 Task: Create a section Speed Runner and in the section, add a milestone IT governance framework implementation in the project ControlBridge
Action: Mouse moved to (88, 426)
Screenshot: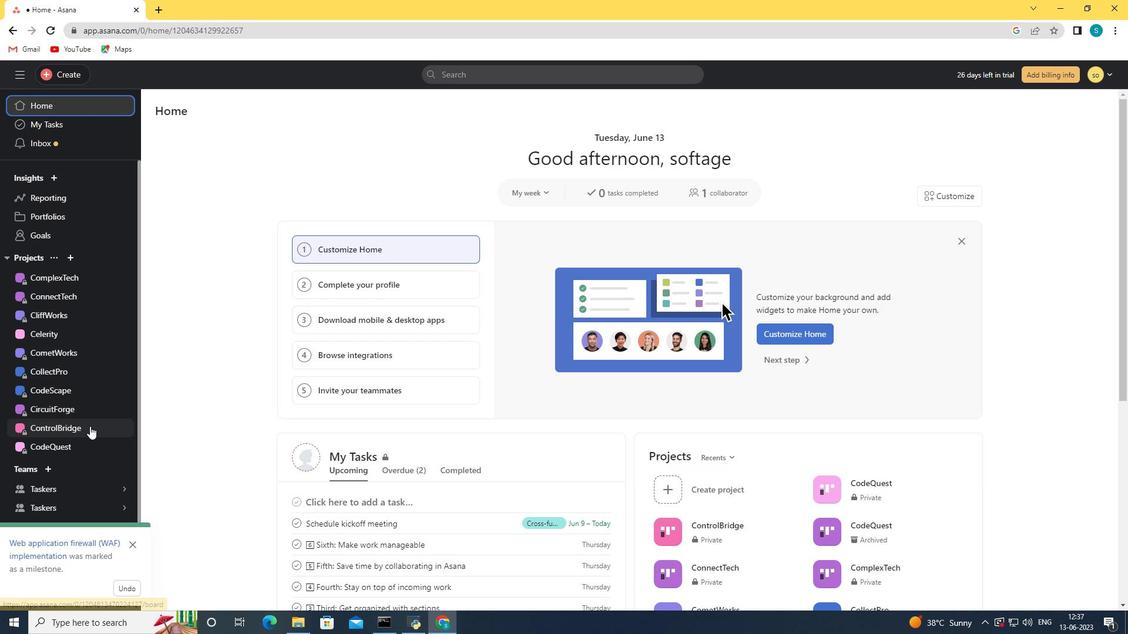 
Action: Mouse pressed left at (88, 426)
Screenshot: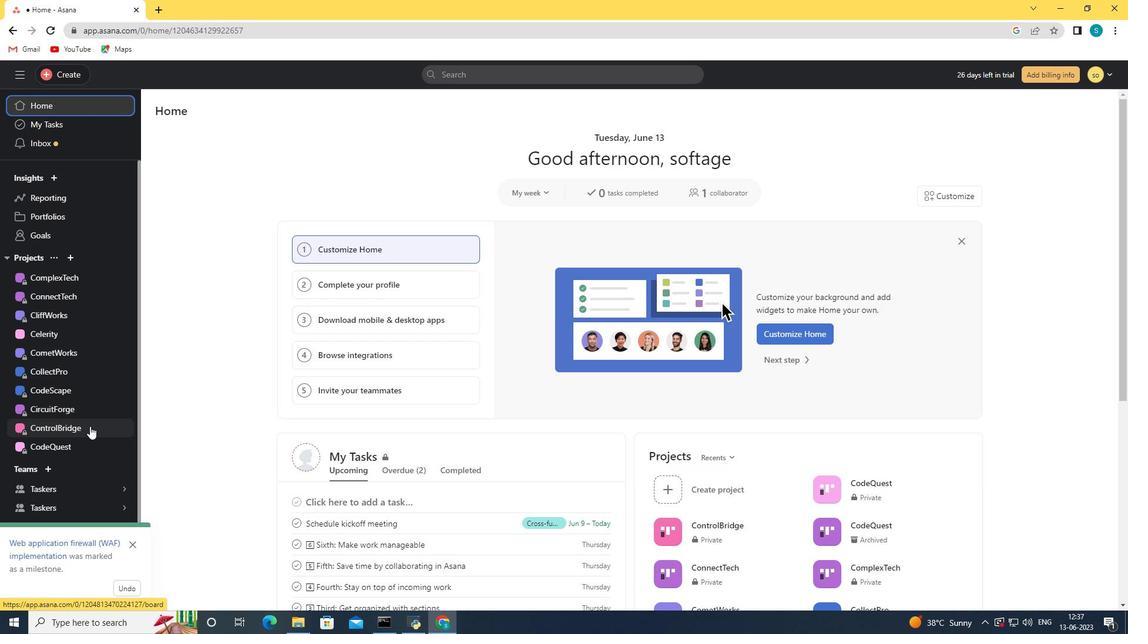 
Action: Mouse moved to (68, 441)
Screenshot: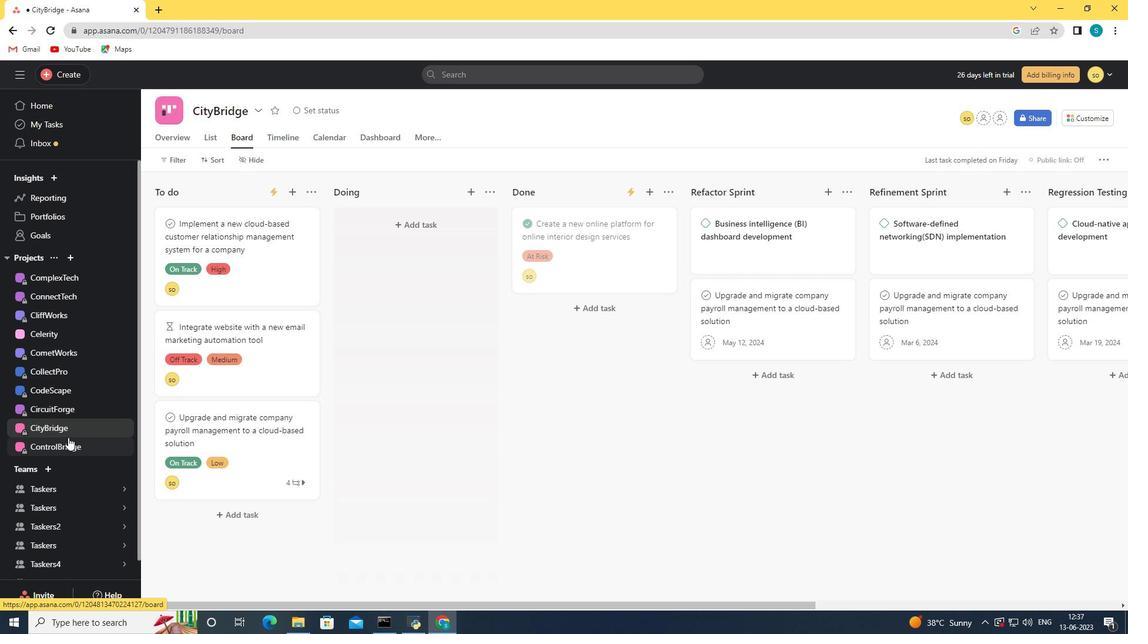 
Action: Mouse pressed left at (68, 441)
Screenshot: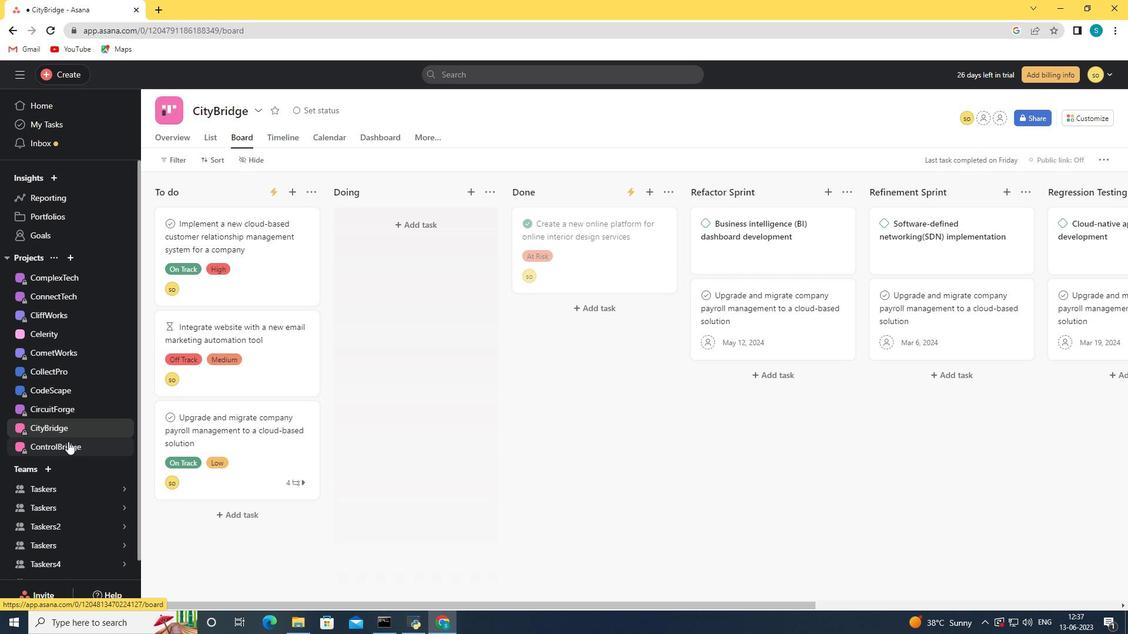 
Action: Mouse moved to (895, 195)
Screenshot: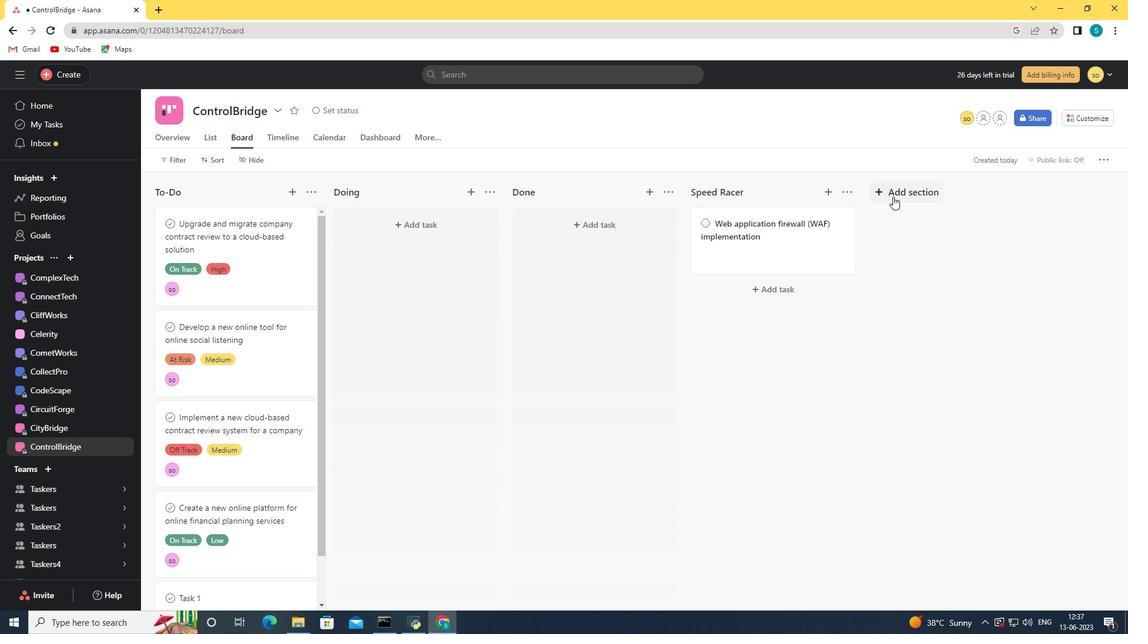 
Action: Mouse pressed left at (895, 195)
Screenshot: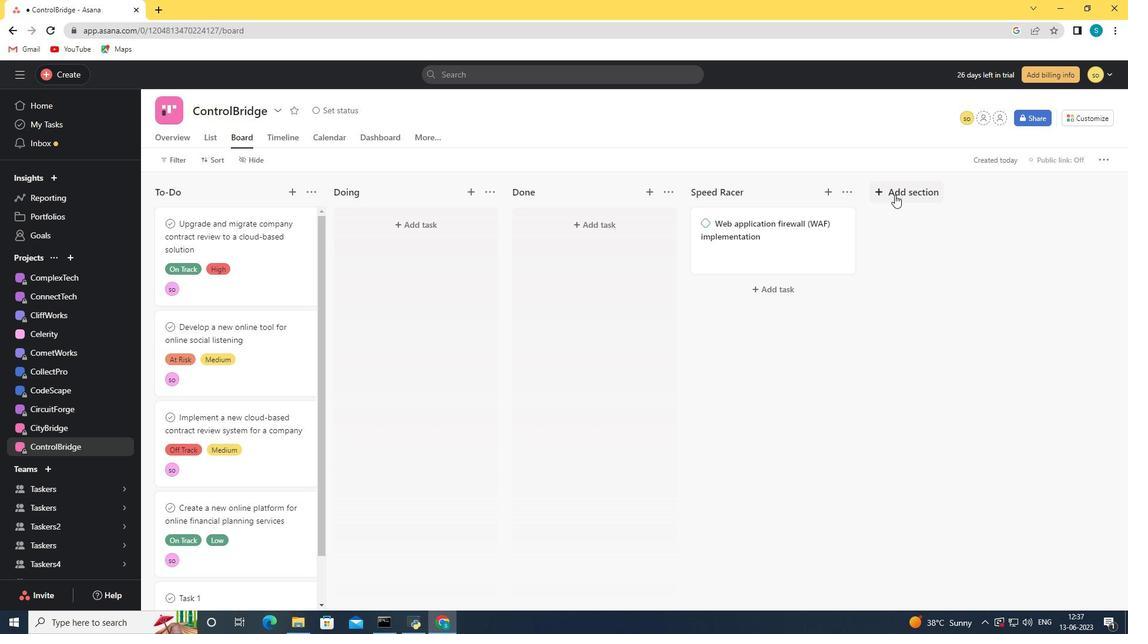 
Action: Mouse moved to (882, 198)
Screenshot: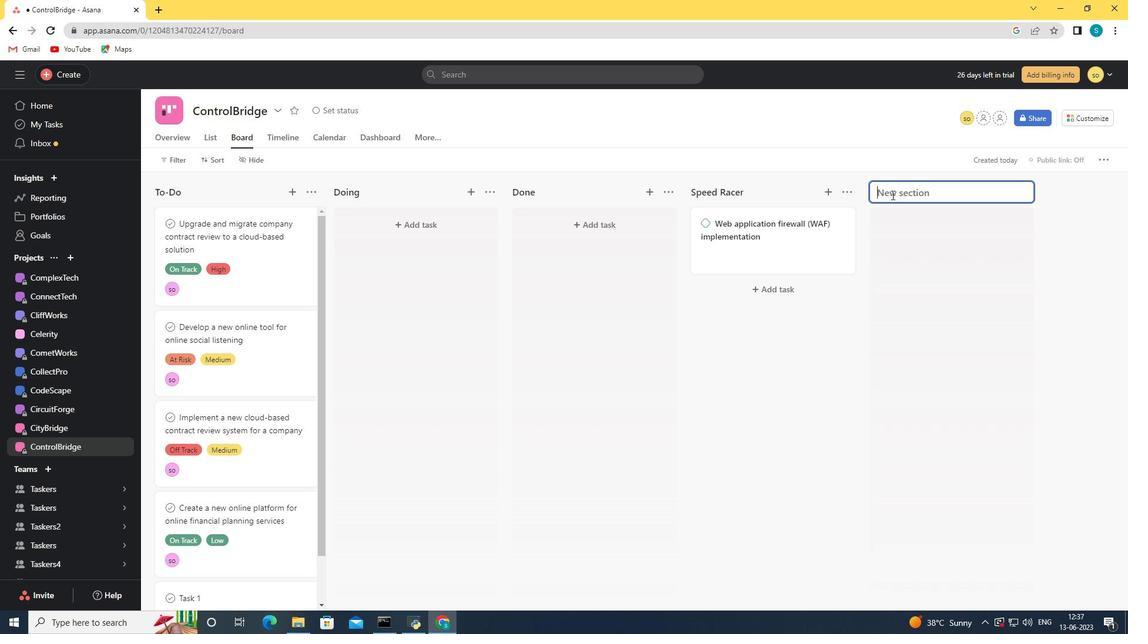 
Action: Key pressed <Key.shift><Key.shift>Speed<Key.space><Key.shift>Runner
Screenshot: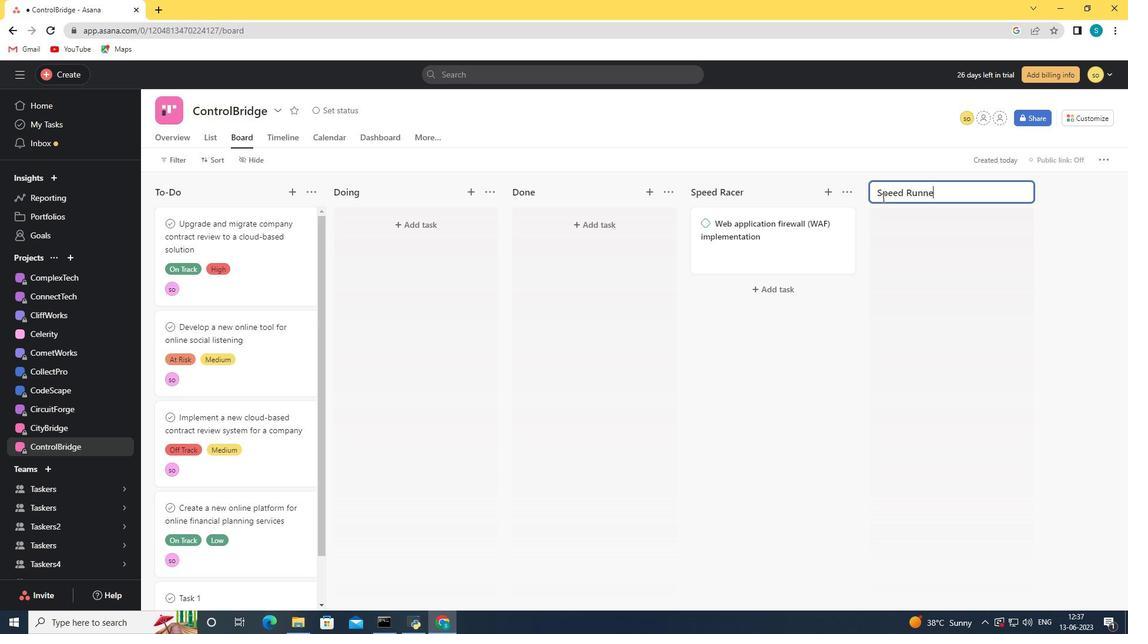 
Action: Mouse moved to (916, 233)
Screenshot: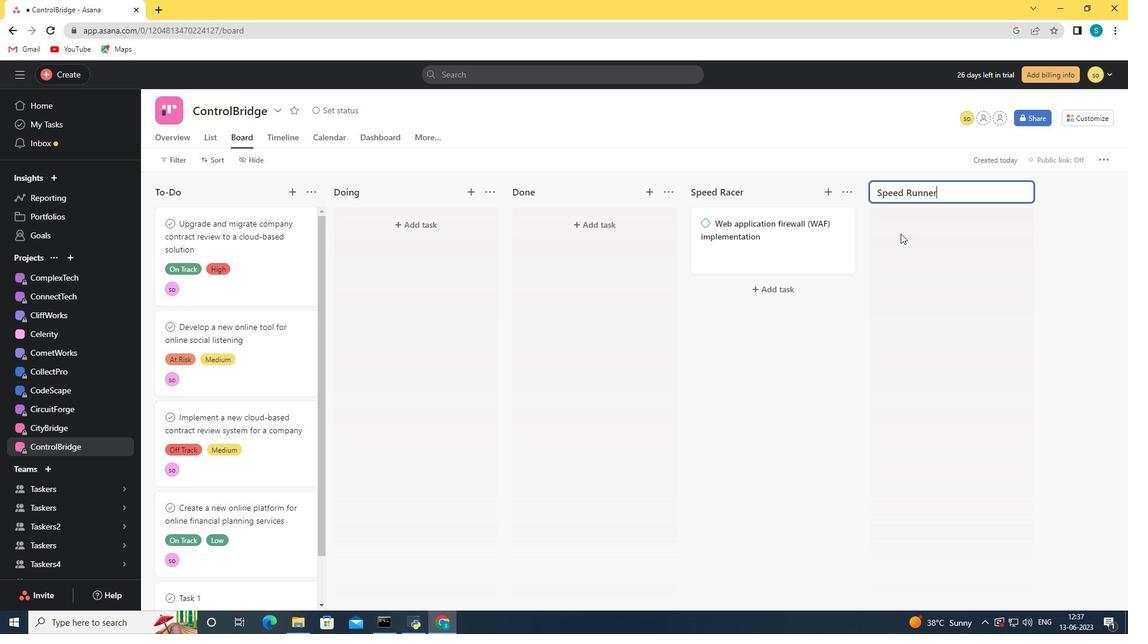 
Action: Mouse pressed left at (916, 233)
Screenshot: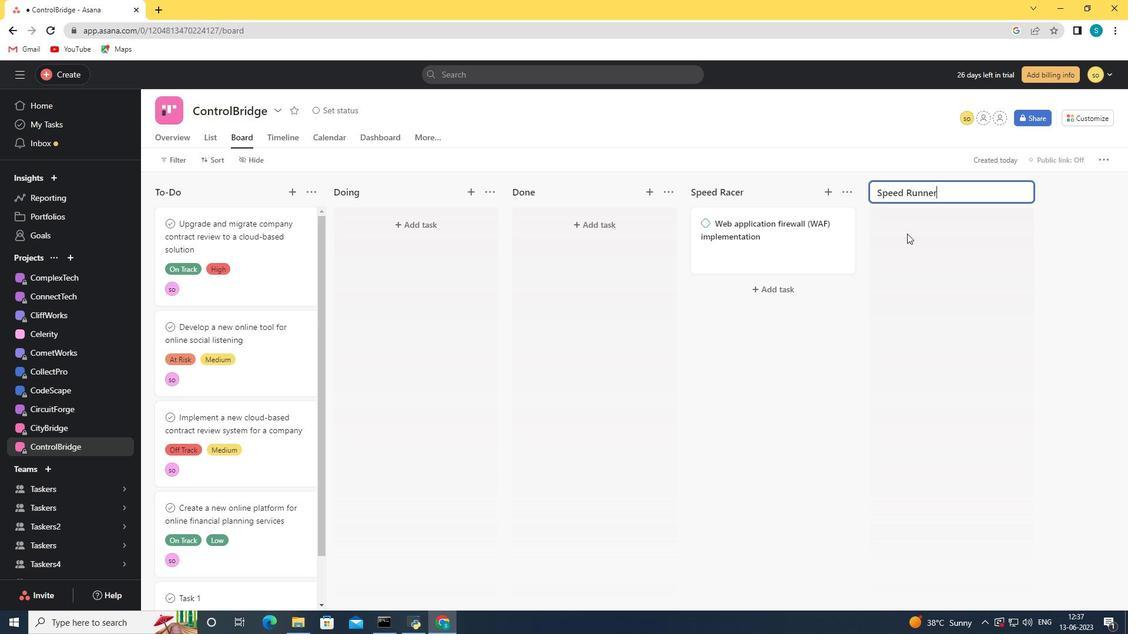 
Action: Mouse moved to (916, 192)
Screenshot: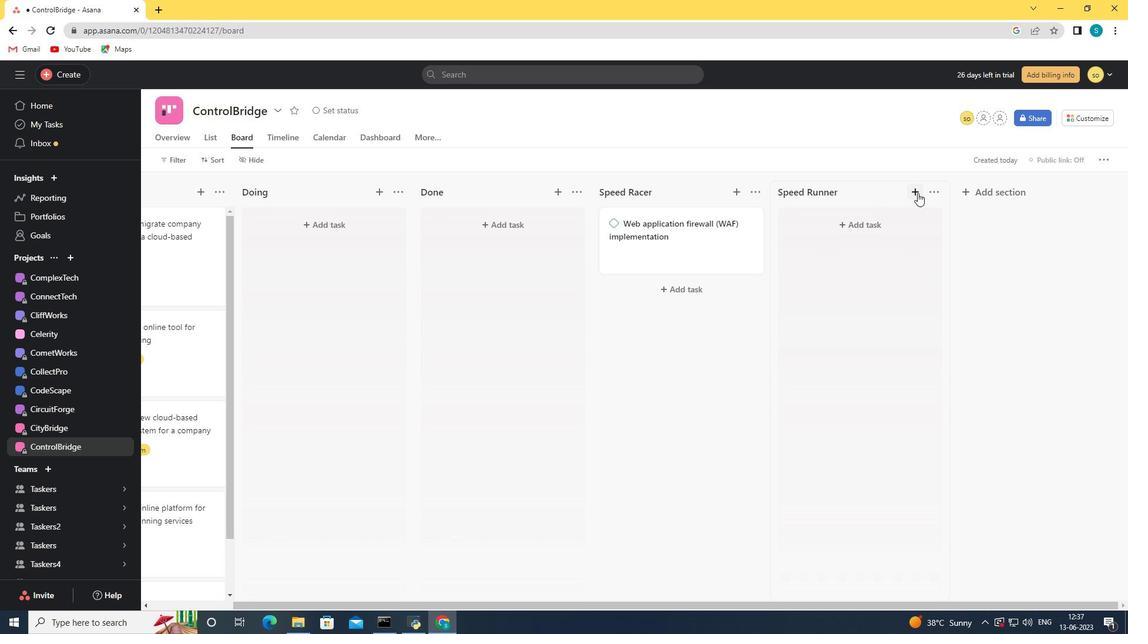
Action: Mouse pressed left at (916, 192)
Screenshot: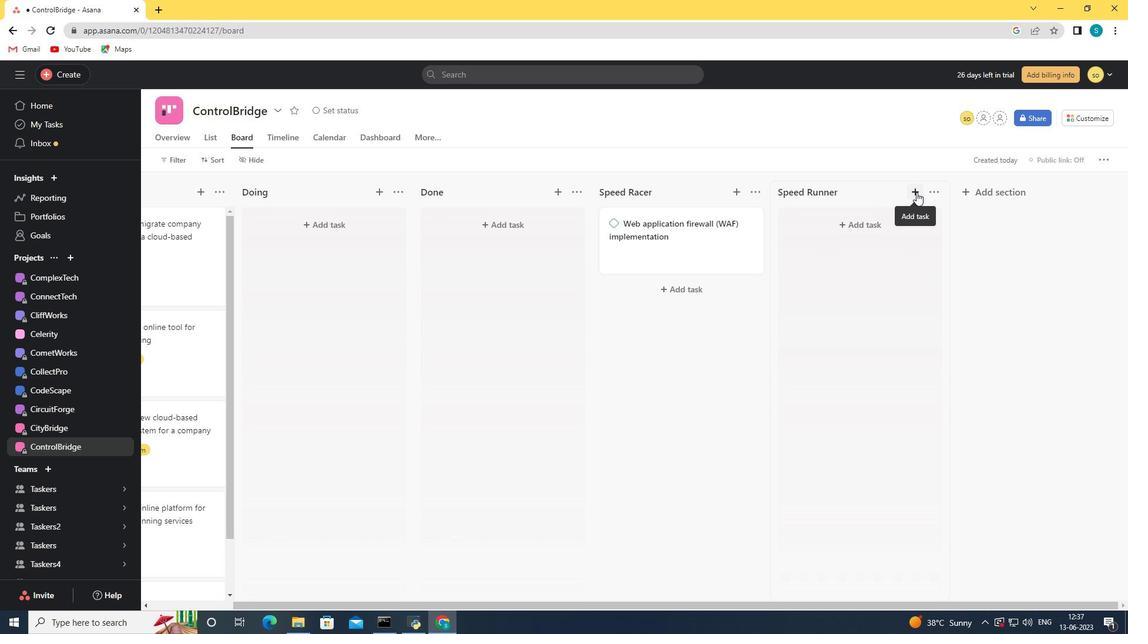 
Action: Mouse moved to (837, 230)
Screenshot: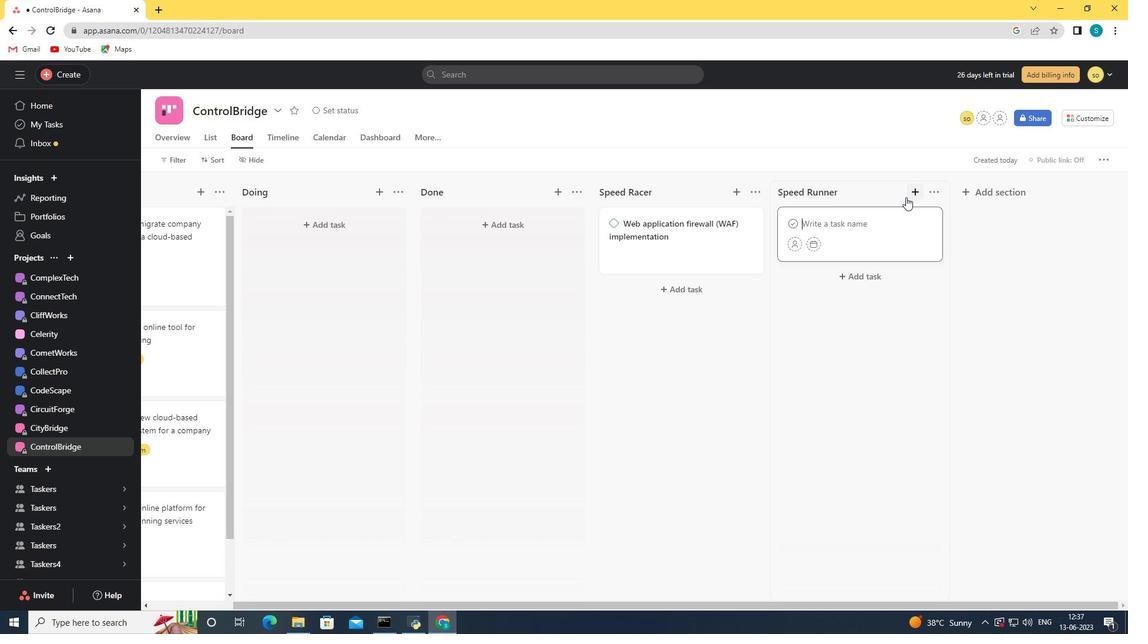 
Action: Key pressed <Key.shift><Key.shift><Key.shift><Key.shift><Key.shift><Key.shift><Key.shift><Key.shift><Key.shift><Key.shift><Key.shift><Key.shift><Key.shift><Key.shift><Key.shift><Key.shift><Key.shift><Key.shift><Key.shift><Key.shift><Key.shift><Key.shift><Key.shift>I<Key.shift>T<Key.space>governance<Key.space><Key.shift>Framework<Key.space><Key.shift>Implementation<Key.space>
Screenshot: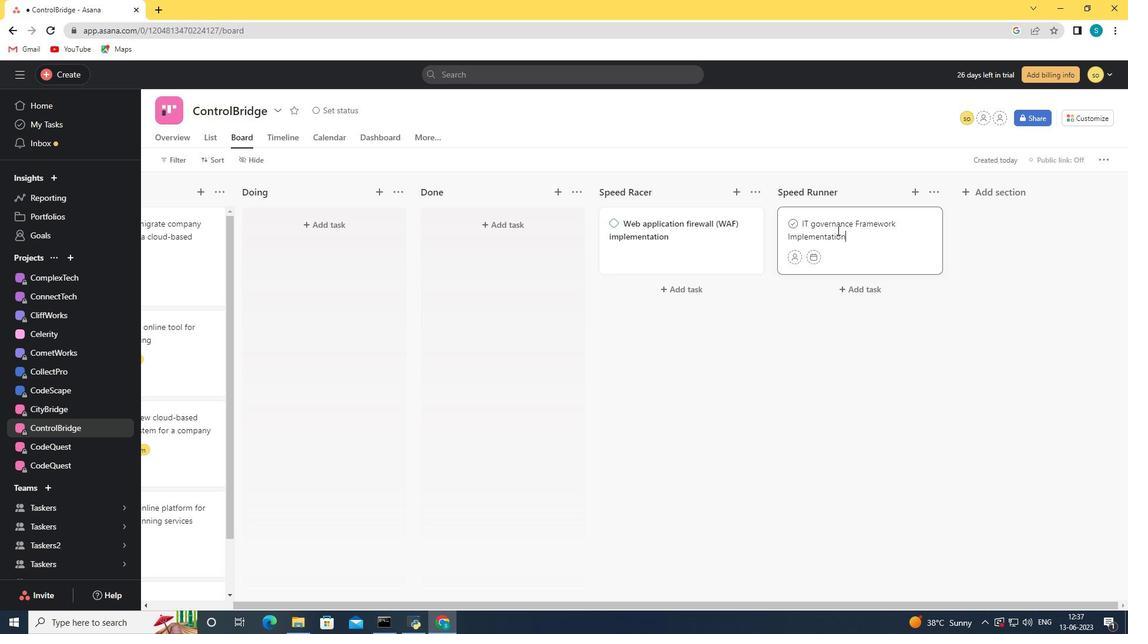 
Action: Mouse moved to (865, 245)
Screenshot: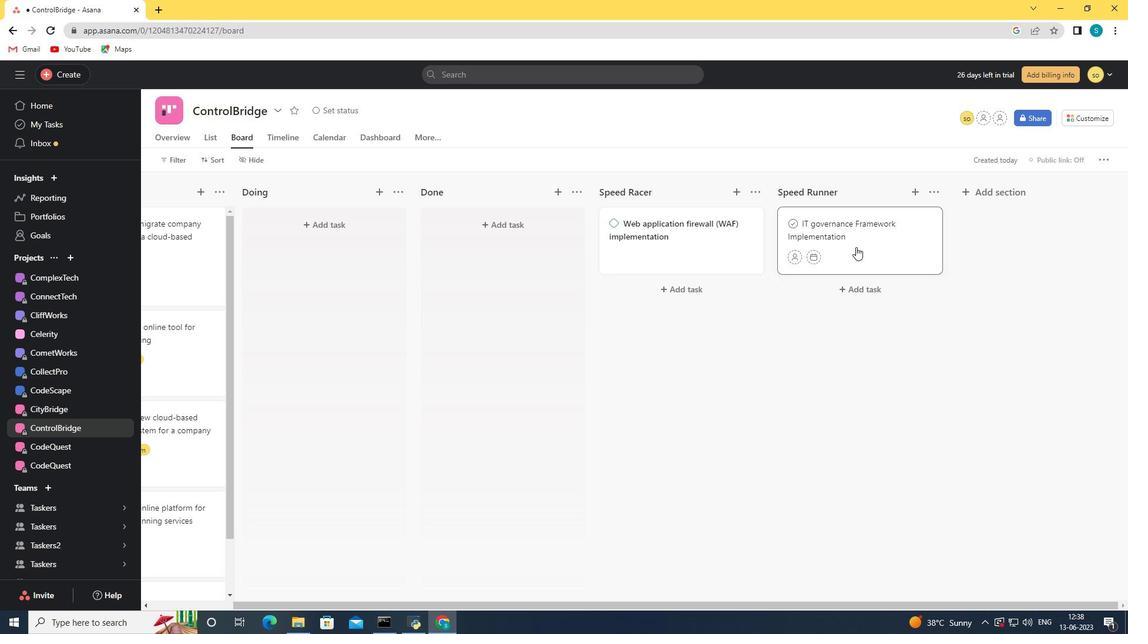 
Action: Mouse pressed left at (865, 245)
Screenshot: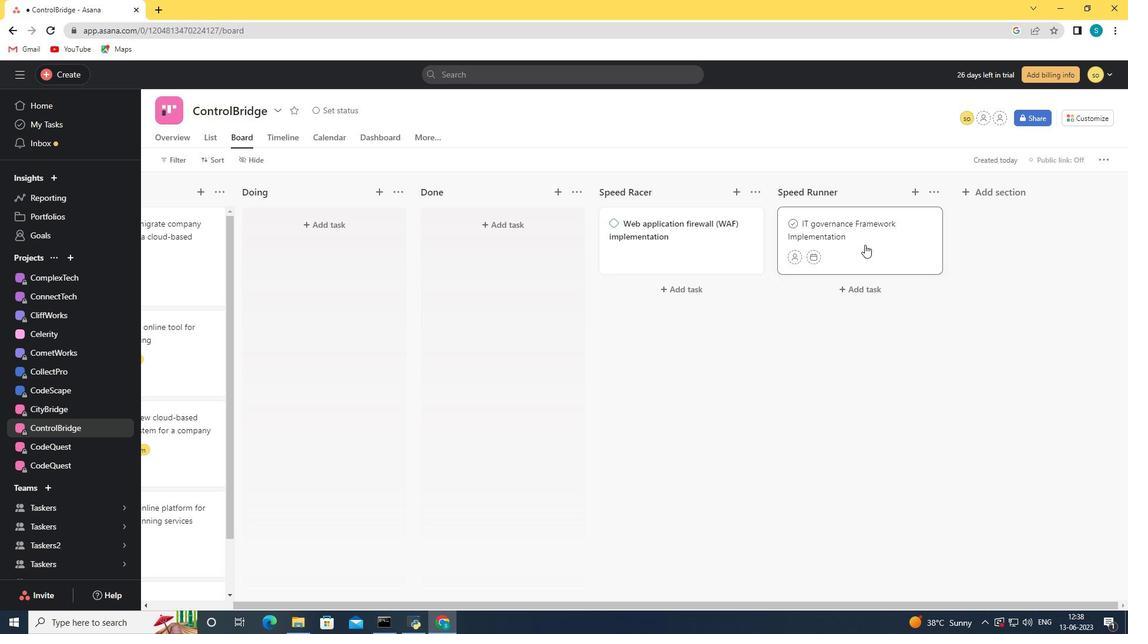 
Action: Mouse moved to (1086, 165)
Screenshot: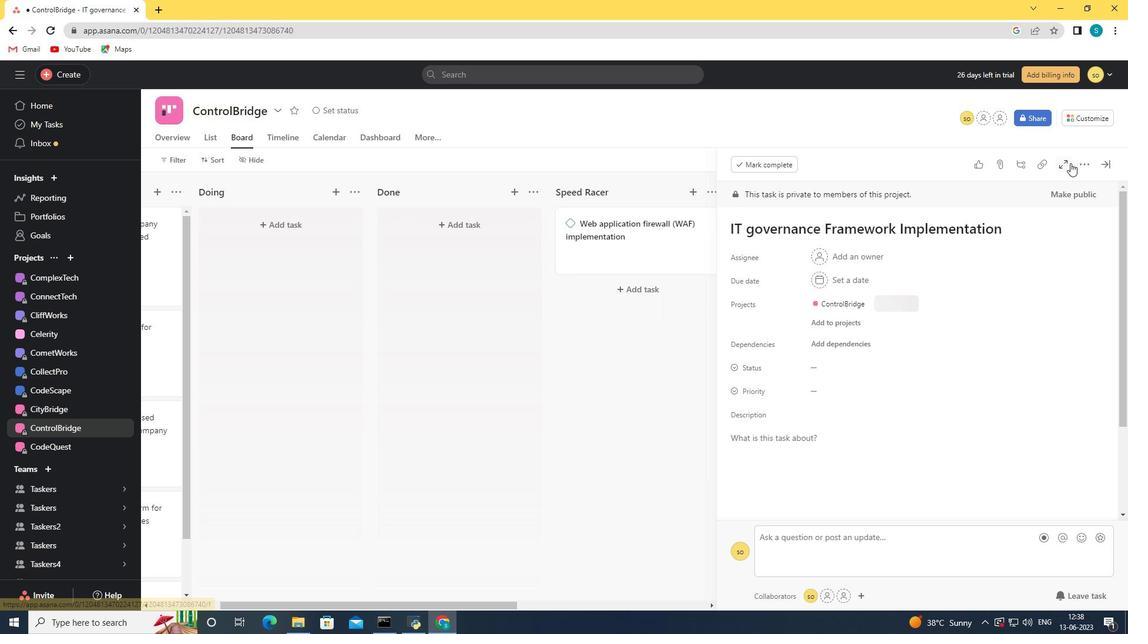 
Action: Mouse pressed left at (1086, 165)
Screenshot: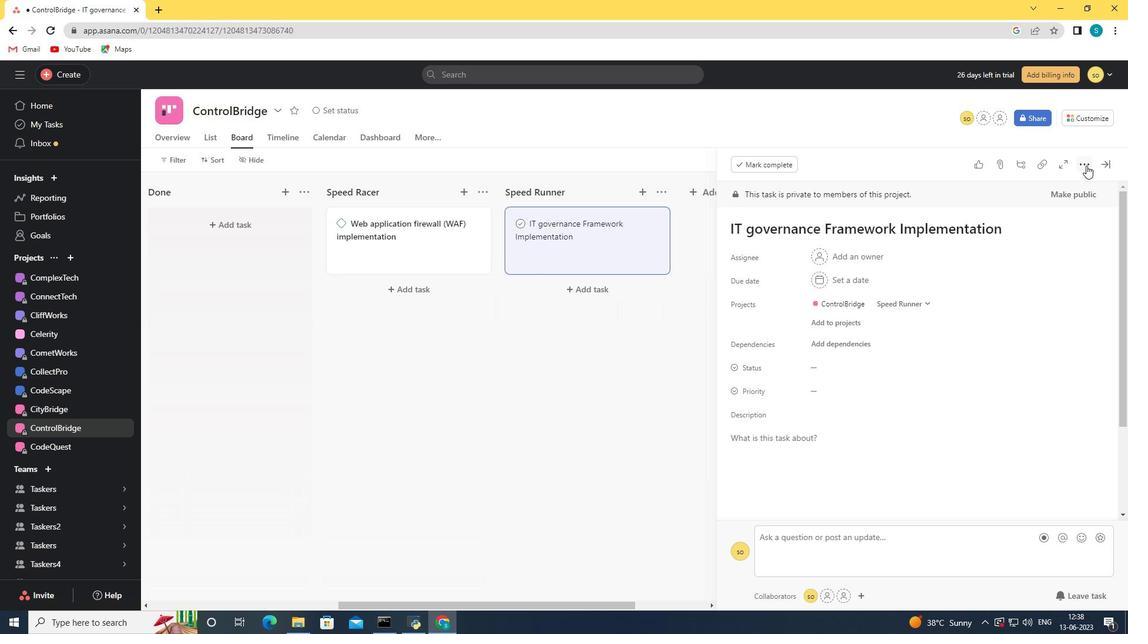 
Action: Mouse moved to (1003, 210)
Screenshot: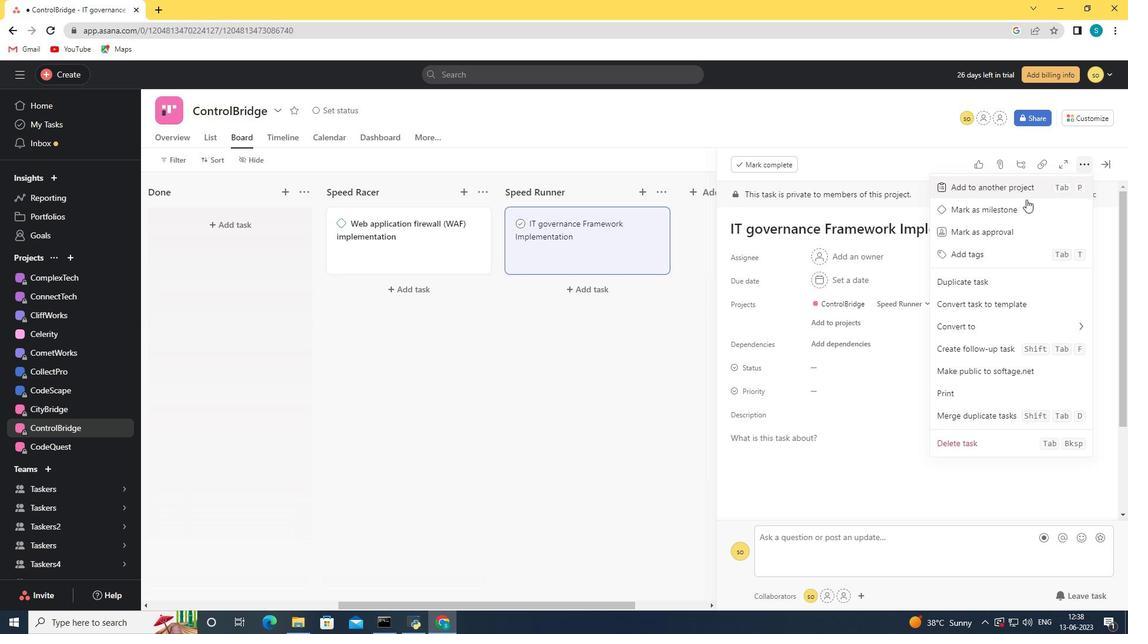 
Action: Mouse pressed left at (1003, 210)
Screenshot: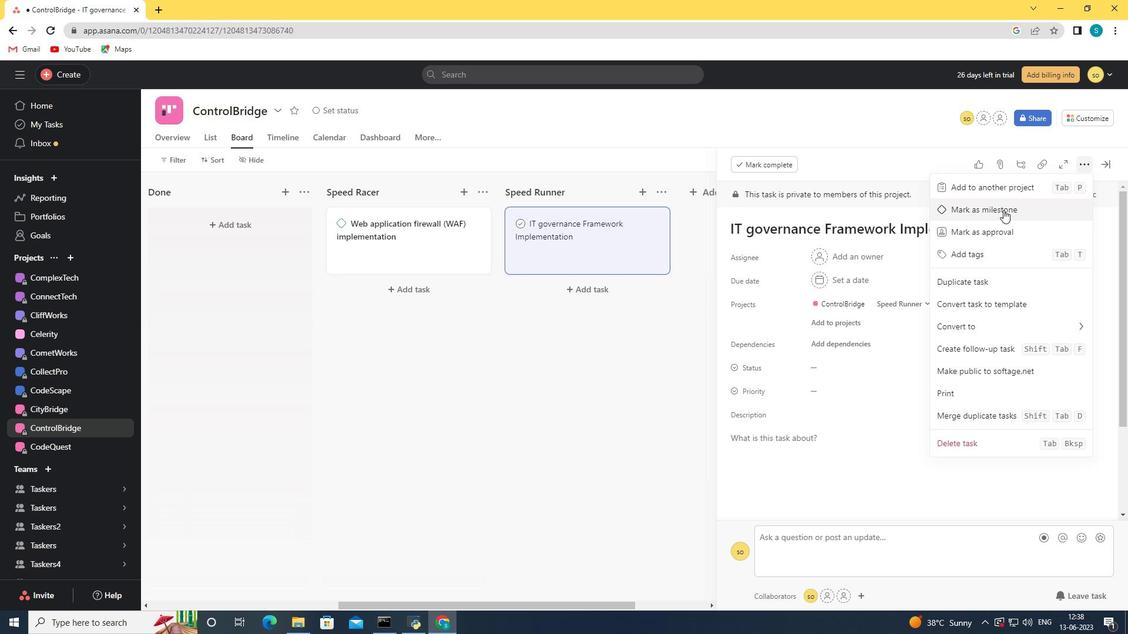 
Action: Mouse moved to (1109, 161)
Screenshot: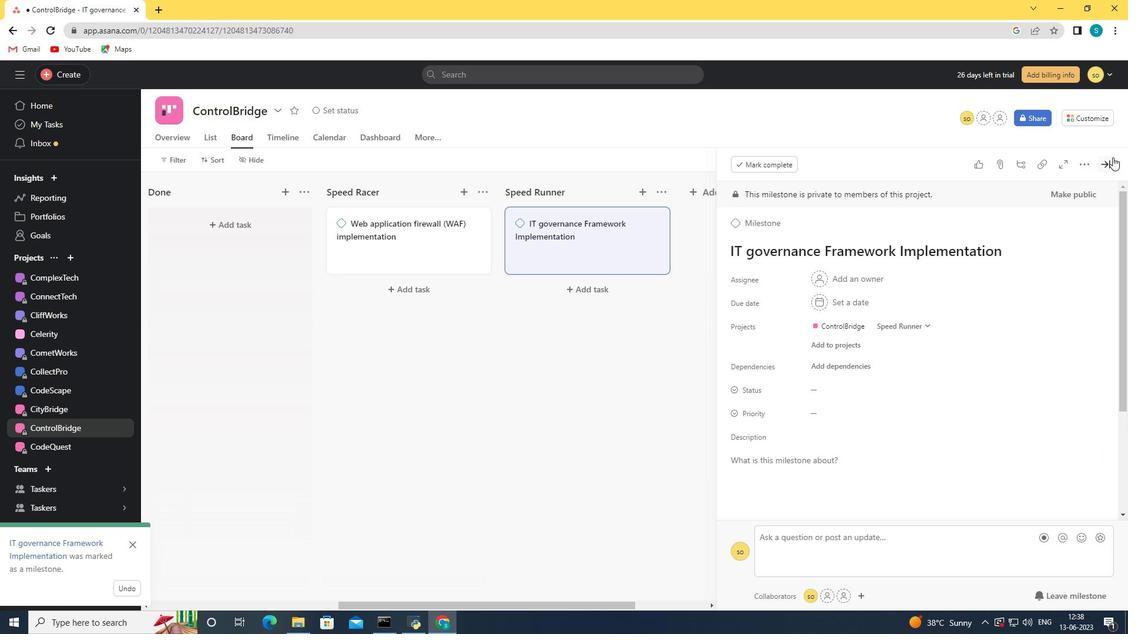 
Action: Mouse pressed left at (1109, 161)
Screenshot: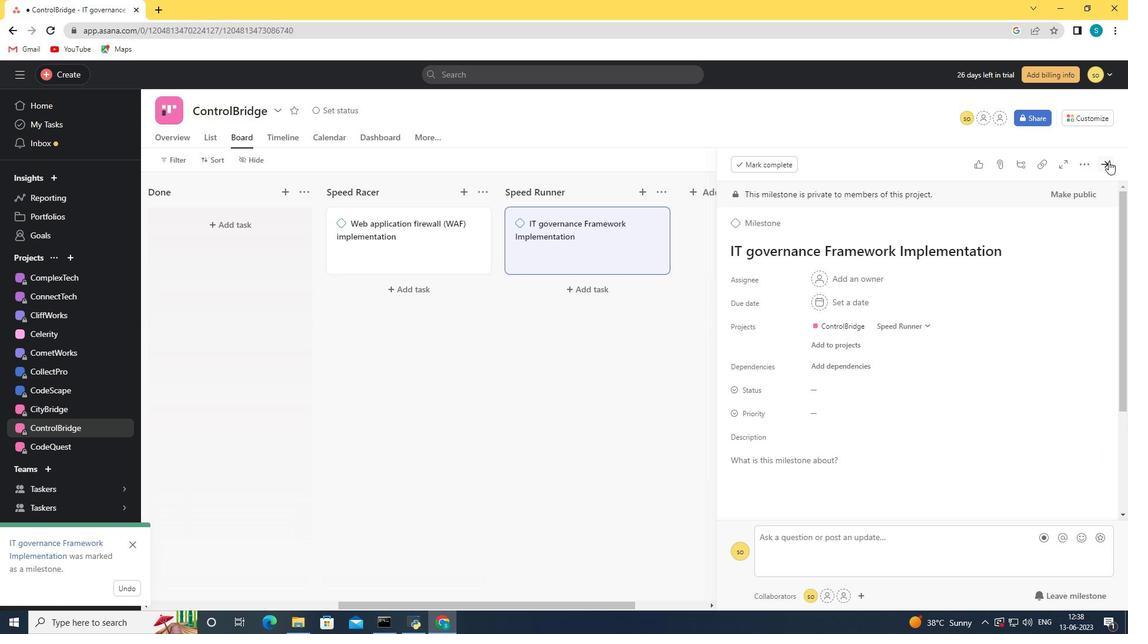 
Action: Mouse moved to (784, 316)
Screenshot: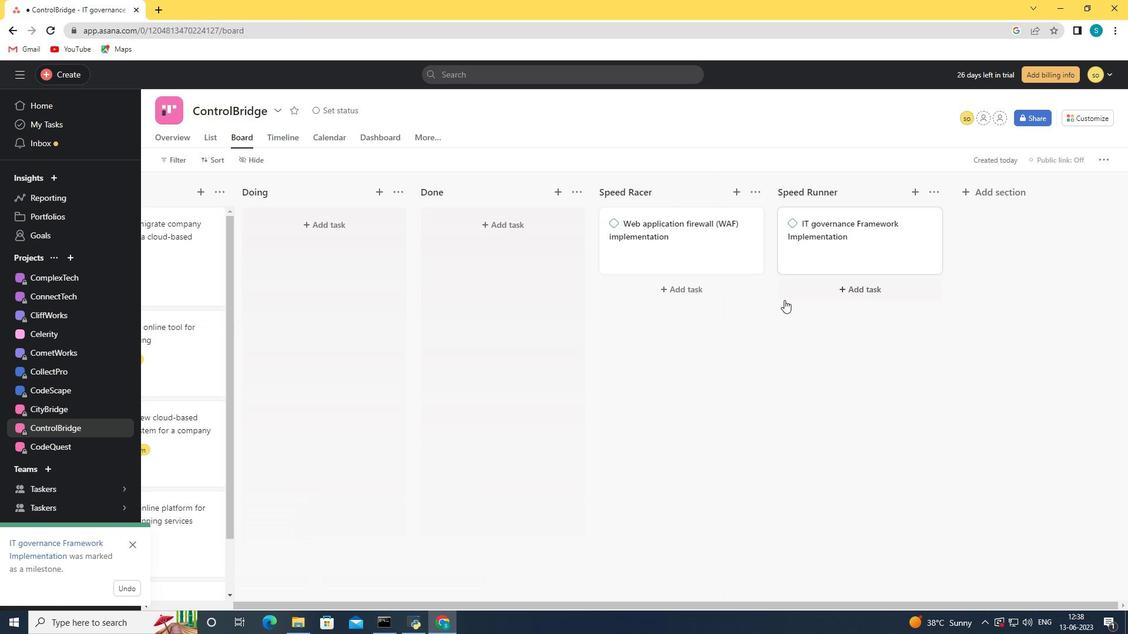 
